 Task: Open an excel sheet with  and write heading  Make a employee details data  Add 10 employee name:-  'Ethan Reynolds, Olivia Thompson, Benjamin Martinez, Emma Davis, Alexander Mitchell, Ava Rodriguez, Daniel Anderson, Mia Lewis, Christopher Scott, Sophia Harris. _x000D_
' in June Last week sales are  1000 to 1010. Department:-  Sales, HR, Finance, Marketing, IT, Operations, Finance, HR, Sales, Marketing. _x000D_
Position:-  Sales Manager, HR Manager, Accountant, Marketing Specialist, IT Specialist, Operations Manager, Financial Analyst, HR Assistant, Sales Representative, Marketing Assistant. _x000D_
Salary (USD):-  5000,4500,4000, 3800, 4200, 5200, 3800, 2800, 3200, 2500. _x000D_
Start Date:-  1/15/2020,7/1/2019, 3/10/2021,2/5/2022, 11/30/2018,6/15/2020, 9/1/2021,4/20/2022, 2/10/2019,9/5/2020. Save page auditingWeeklySales_Analysis_2022
Action: Mouse moved to (90, 206)
Screenshot: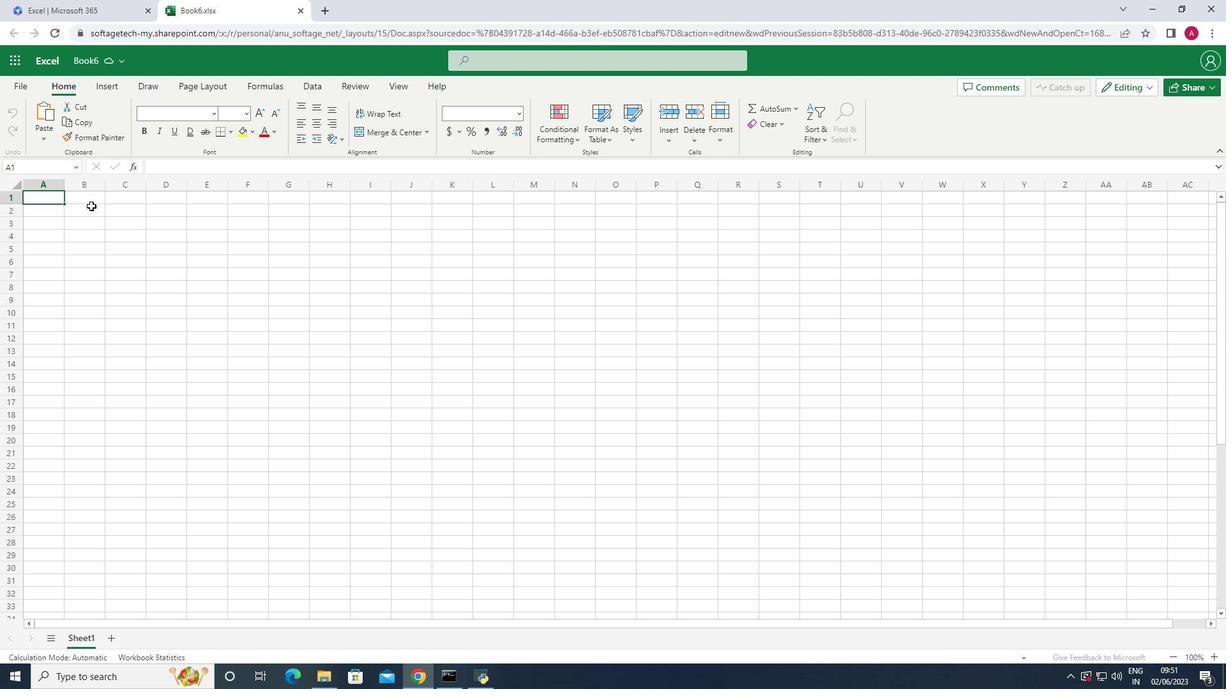 
Action: Key pressed <Key.shift><Key.shift><Key.shift><Key.shift><Key.shift><Key.shift><Key.shift><Key.shift><Key.shift><Key.shift><Key.shift><Key.shift><Key.shift><Key.shift><Key.shift><Key.shift><Key.shift><Key.shift><Key.shift><Key.shift><Key.shift><Key.shift><Key.shift><Key.shift><Key.shift><Key.shift><Key.shift><Key.shift><Key.shift><Key.shift><Key.shift><Key.shift><Key.shift><Key.shift><Key.shift><Key.shift>Employee<Key.space><Key.shift>Details<Key.space><Key.shift>Data<Key.down><Key.shift>Employee<Key.space><Key.shift><Key.shift><Key.shift><Key.shift><Key.shift><Key.shift><Key.shift><Key.shift><Key.shift><Key.shift><Key.shift><Key.shift><Key.shift>D<Key.backspace><Key.shift>Na<Key.backspace><Key.backspace><Key.backspace><Key.shift>Name<Key.down><Key.shift>Ethan<Key.space><Key.shift>Reynolds<Key.down><Key.shift_r>Olivia<Key.space><Key.shift>Thompson<Key.down><Key.shift>Benjamin<Key.space><Key.shift>Martinez<Key.down><Key.shift>Emma<Key.space><Key.shift><Key.shift><Key.shift><Key.shift><Key.shift>Davis<Key.down><Key.shift>Alexander<Key.space><Key.shift>Mitchell<Key.down><Key.shift><Key.shift>Ava<Key.space><Key.shift><Key.shift><Key.shift><Key.shift><Key.shift>Rodriguez<Key.down><Key.shift>Daniel<Key.space><Key.shift>Anderson<Key.down><Key.shift><Key.shift><Key.shift><Key.shift><Key.shift><Key.shift><Key.shift><Key.shift><Key.shift><Key.shift><Key.shift><Key.shift><Key.shift><Key.shift>Mia<Key.space><Key.shift><Key.shift><Key.shift><Key.shift><Key.shift><Key.shift><Key.shift>Lewis<Key.down><Key.shift><Key.shift><Key.shift><Key.shift><Key.shift><Key.shift><Key.shift><Key.shift><Key.shift><Key.shift><Key.shift><Key.shift><Key.shift><Key.shift><Key.shift><Key.shift><Key.shift><Key.shift><Key.shift><Key.shift>Christopher<Key.space><Key.shift>Scott<Key.down><Key.shift><Key.shift><Key.shift><Key.shift><Key.shift><Key.shift><Key.shift><Key.shift><Key.shift><Key.shift><Key.shift><Key.shift>Sophia<Key.space><Key.shift>Harris
Screenshot: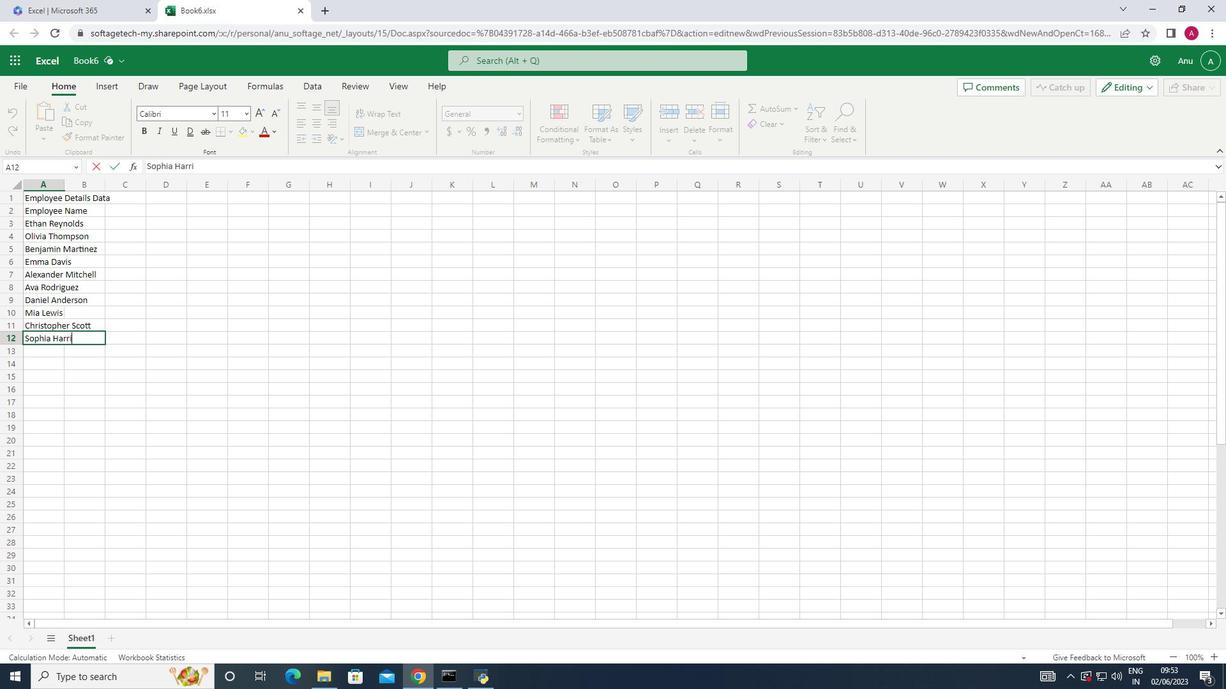 
Action: Mouse moved to (63, 189)
Screenshot: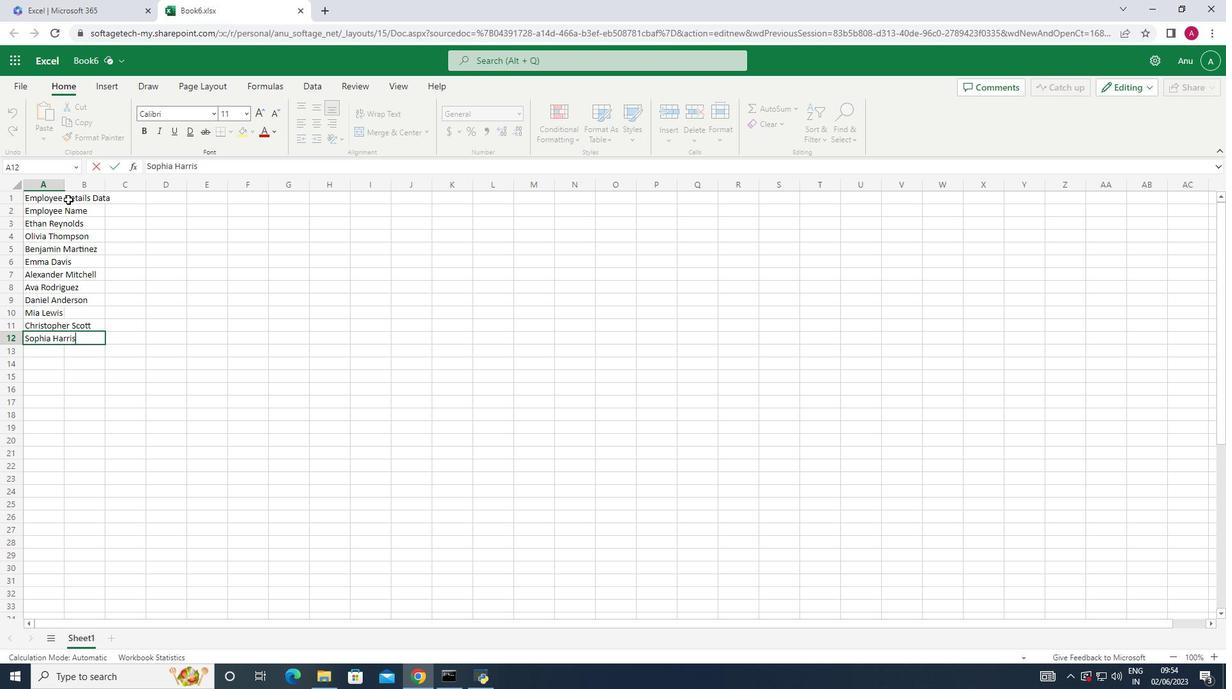 
Action: Mouse pressed left at (63, 189)
Screenshot: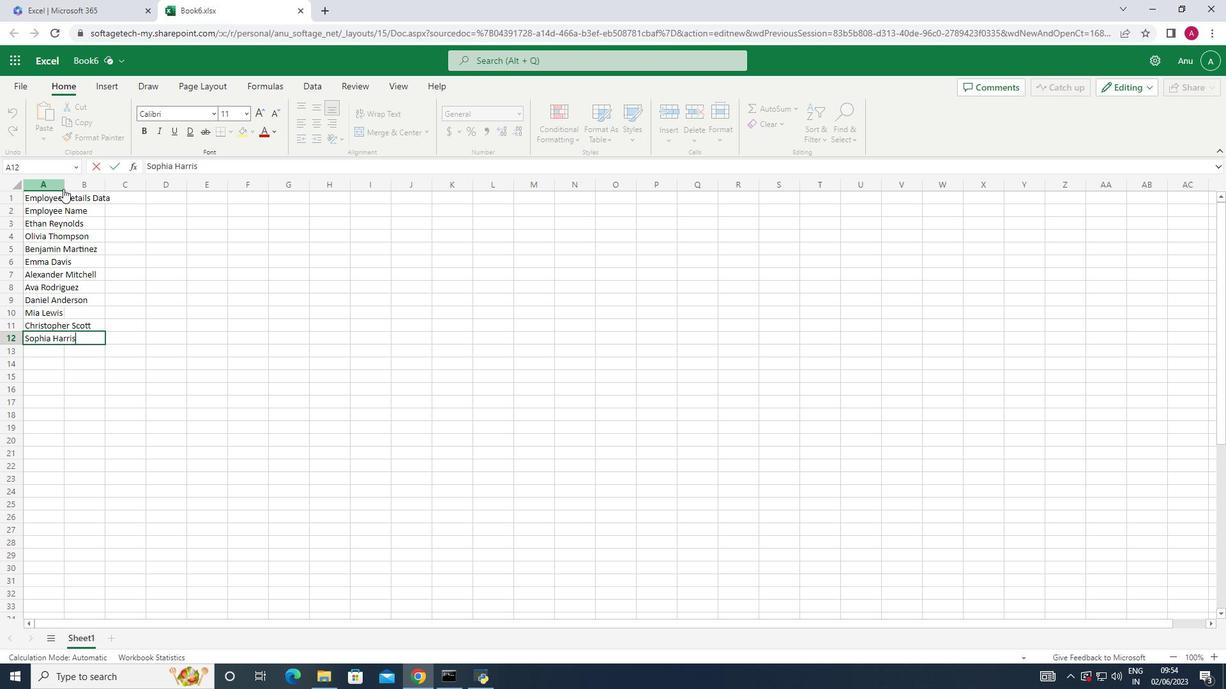 
Action: Mouse moved to (63, 183)
Screenshot: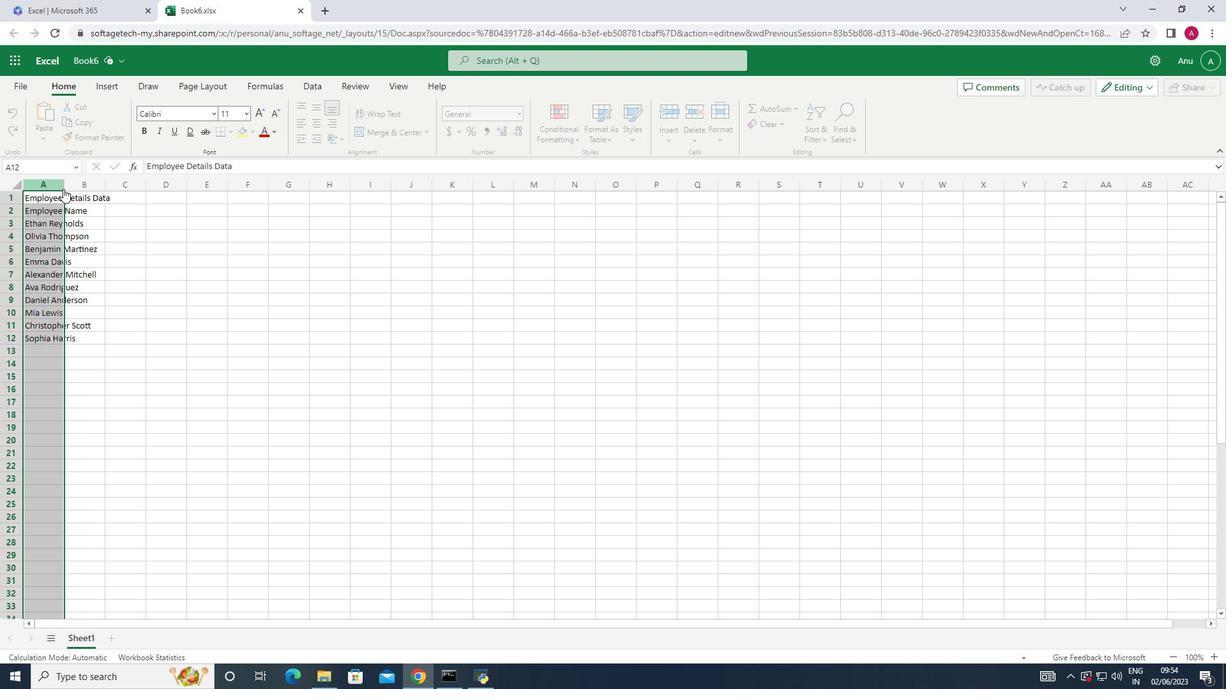 
Action: Mouse pressed left at (63, 183)
Screenshot: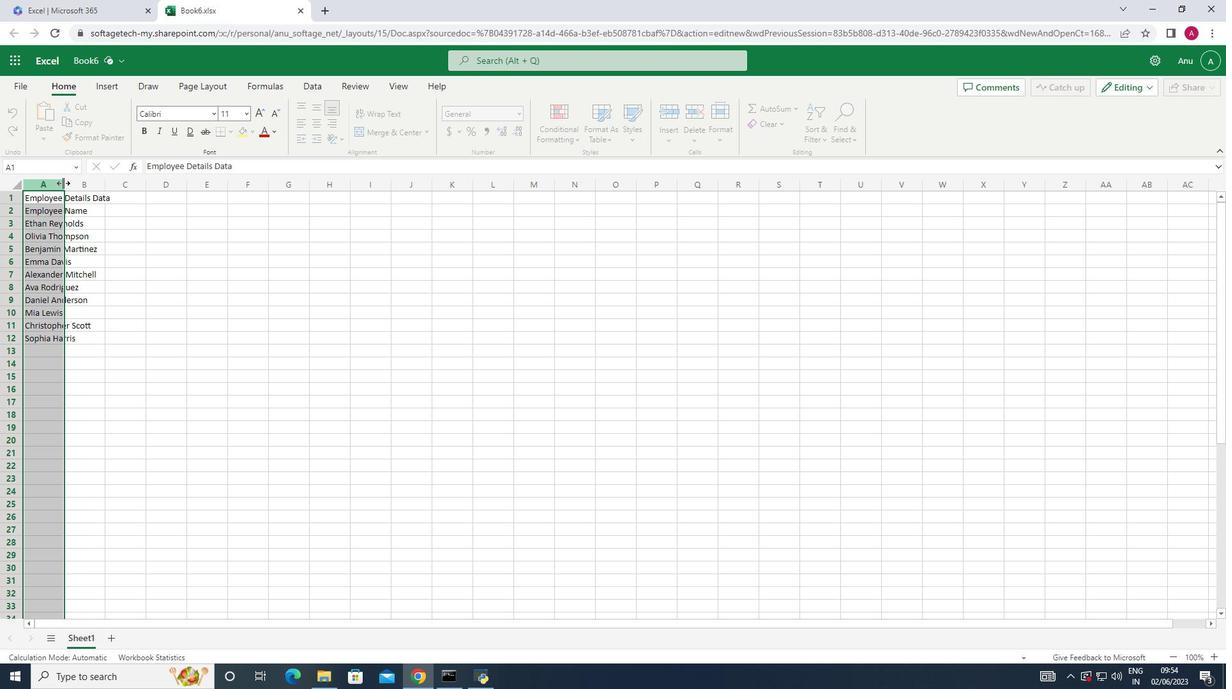 
Action: Mouse pressed left at (63, 183)
Screenshot: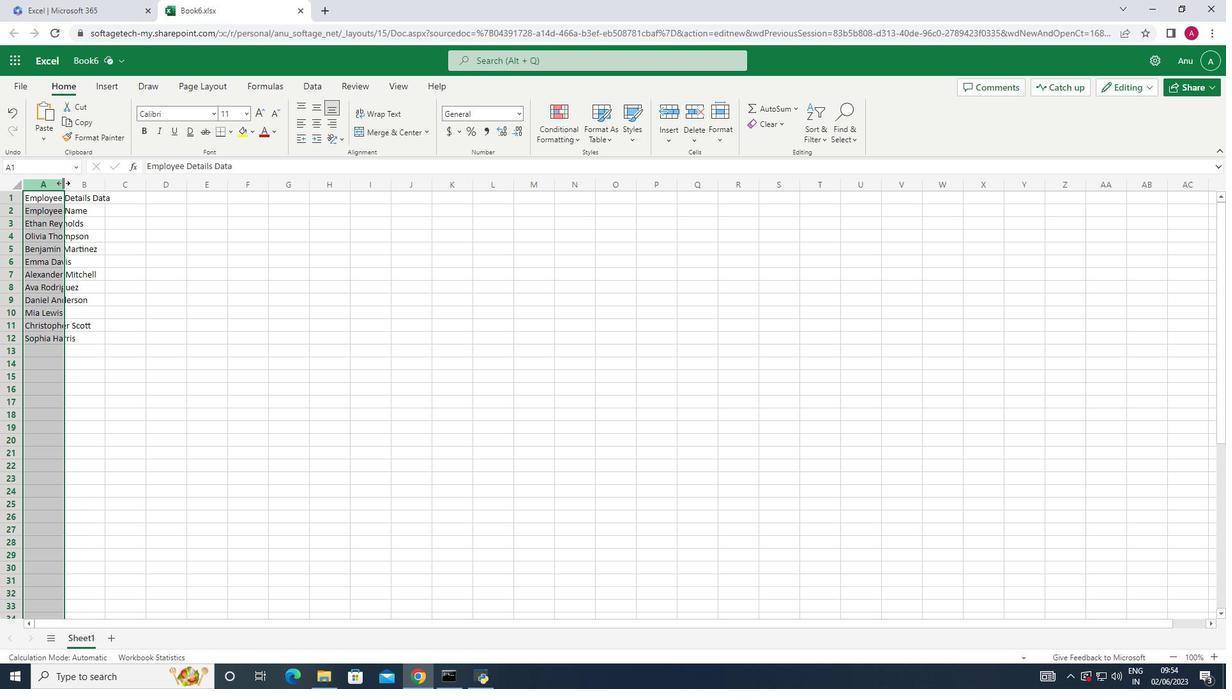 
Action: Mouse moved to (130, 209)
Screenshot: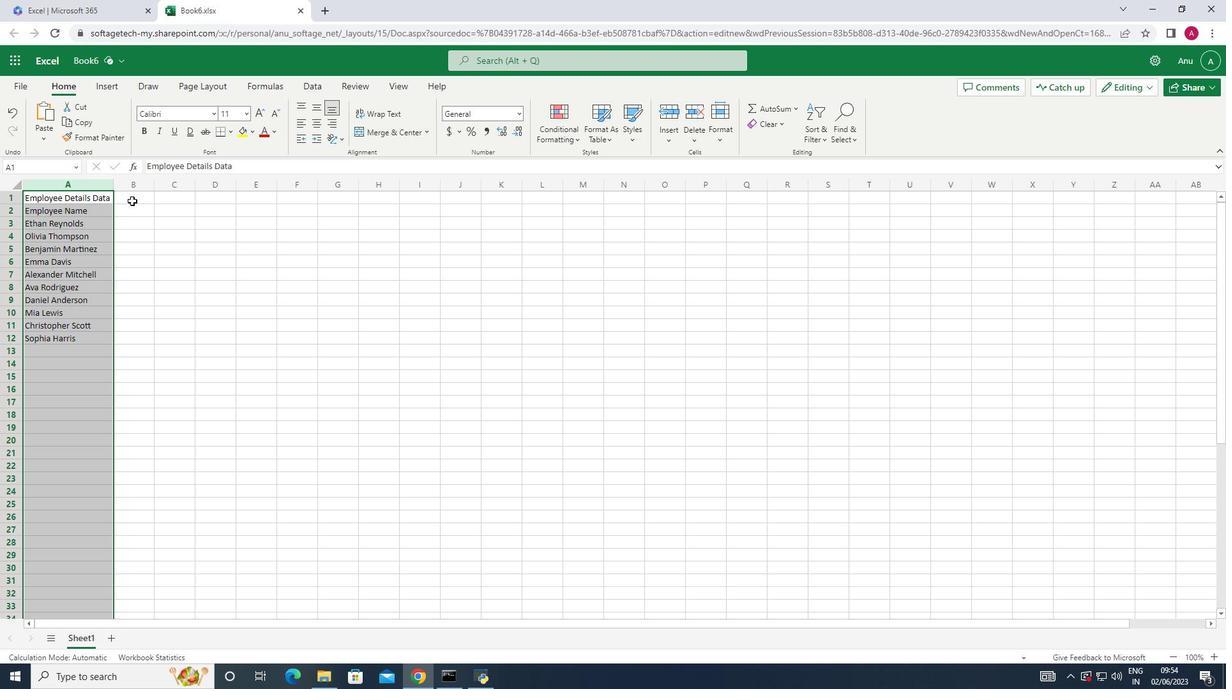 
Action: Mouse pressed left at (130, 209)
Screenshot: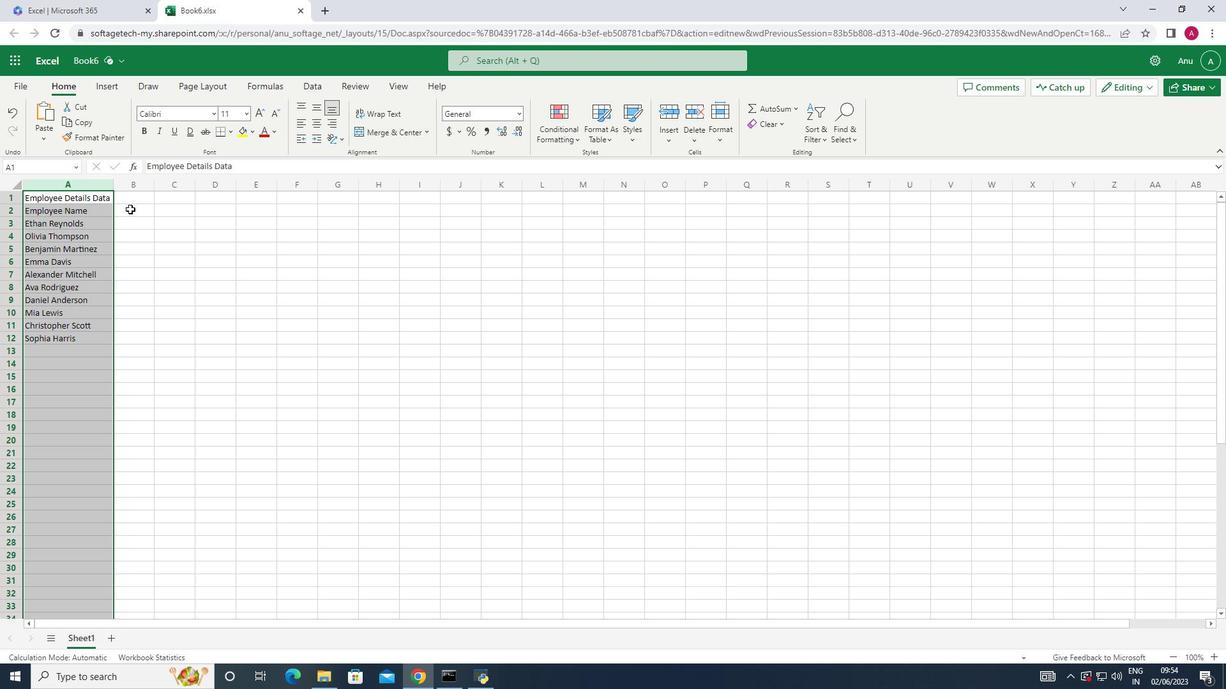 
Action: Mouse moved to (127, 209)
Screenshot: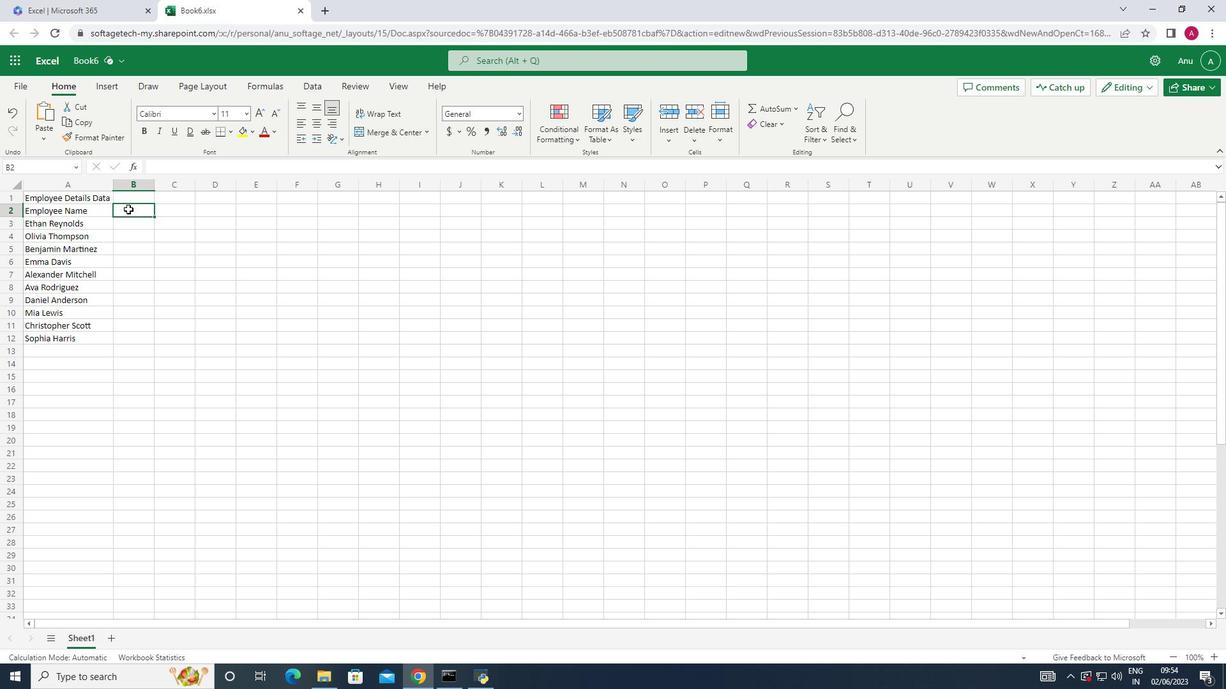 
Action: Key pressed <Key.shift><Key.shift>June<Key.space><Key.shift>Last<Key.space><Key.shift>Week<Key.space><Key.shift><Key.shift><Key.shift><Key.shift>Sales<Key.down>1001<Key.down>1002<Key.down>1003<Key.down>1004<Key.down>1005<Key.down>1006<Key.down>1007<Key.down>1008<Key.down>1009<Key.down>1010
Screenshot: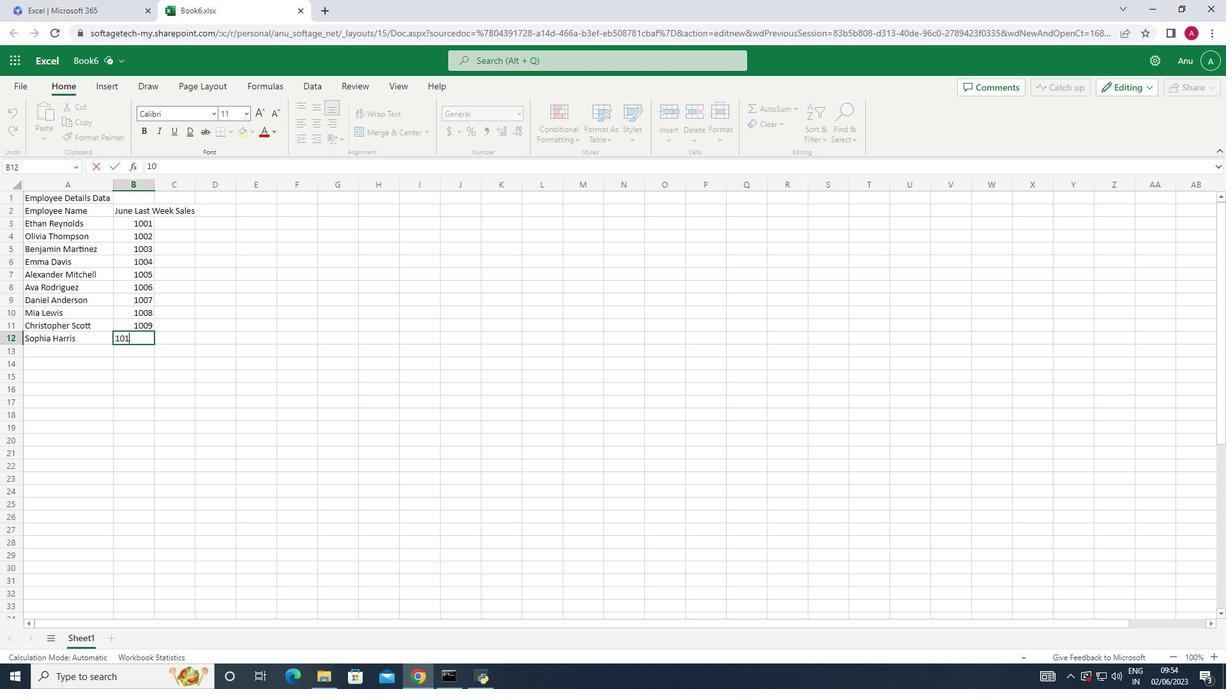 
Action: Mouse moved to (214, 291)
Screenshot: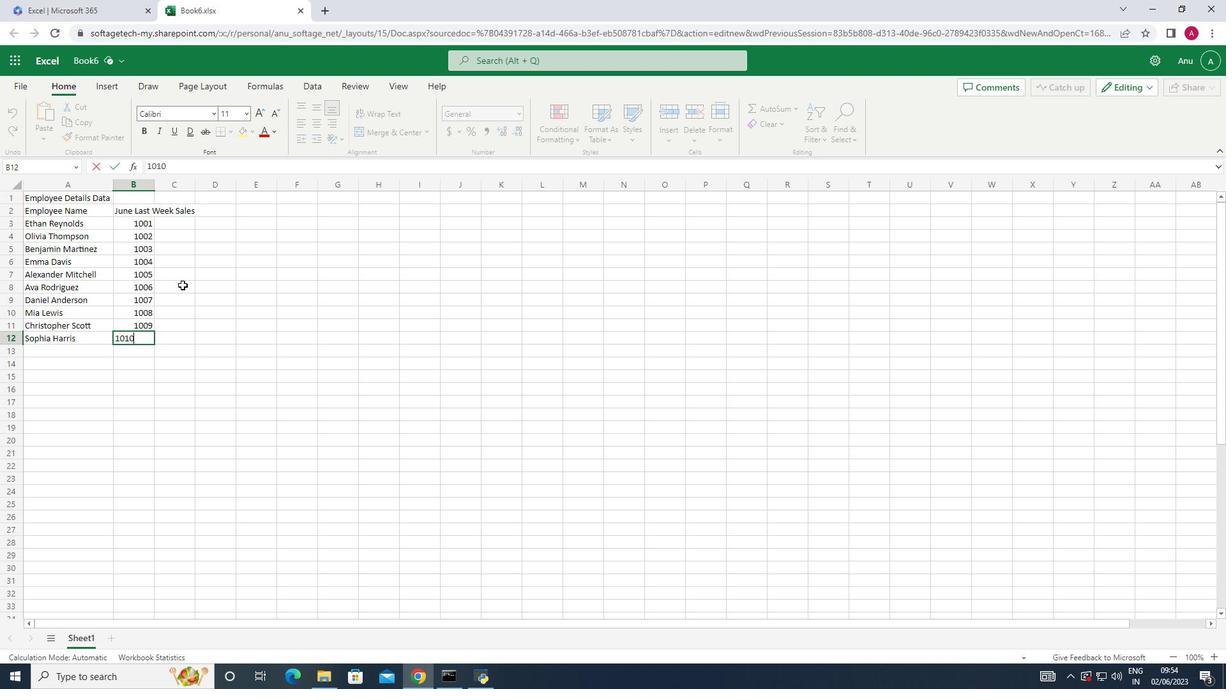 
Action: Mouse pressed left at (214, 291)
Screenshot: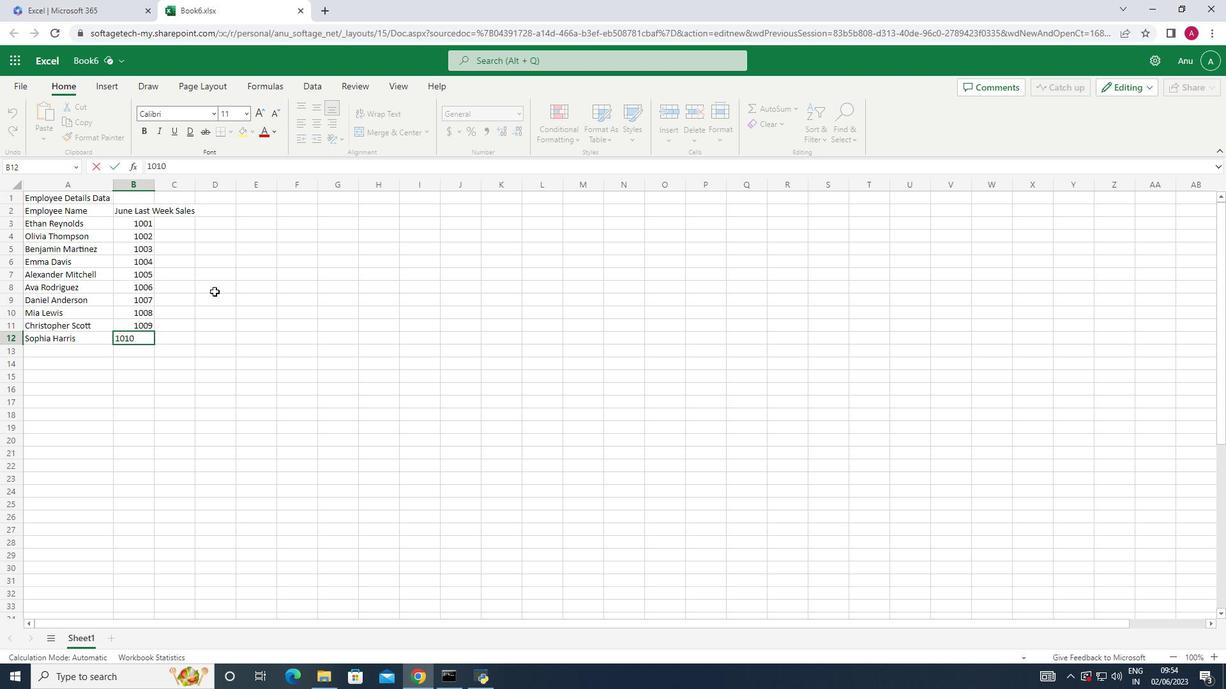 
Action: Mouse moved to (150, 178)
Screenshot: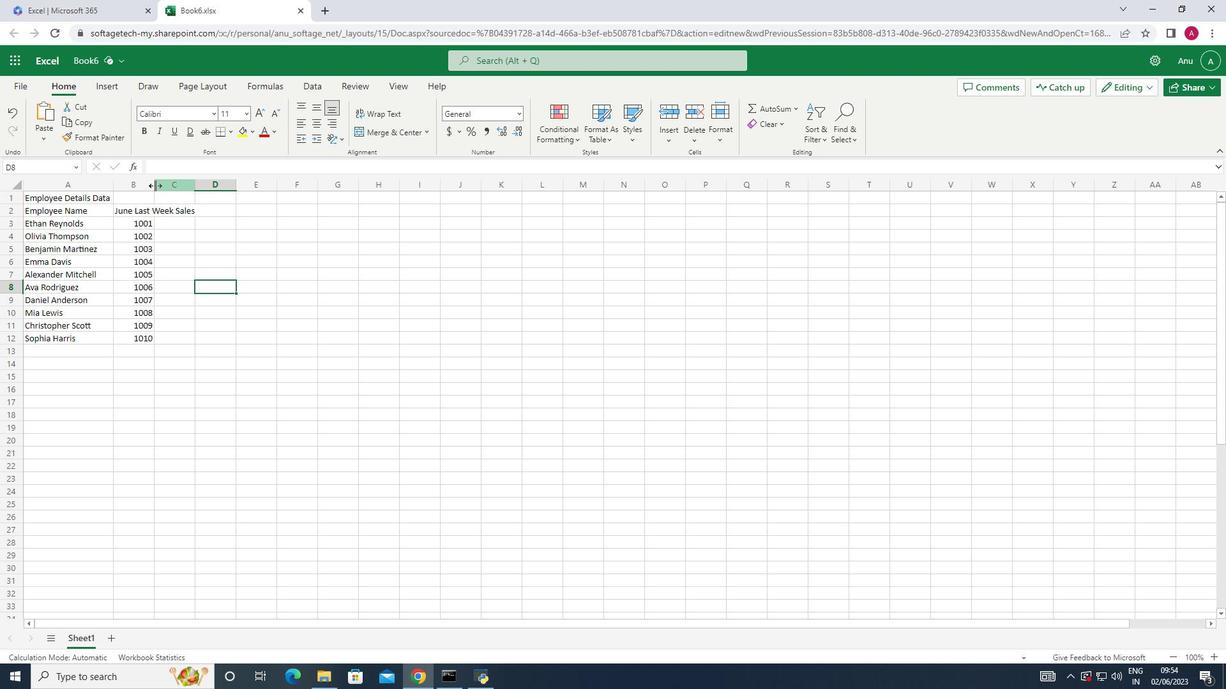 
Action: Mouse pressed left at (150, 178)
Screenshot: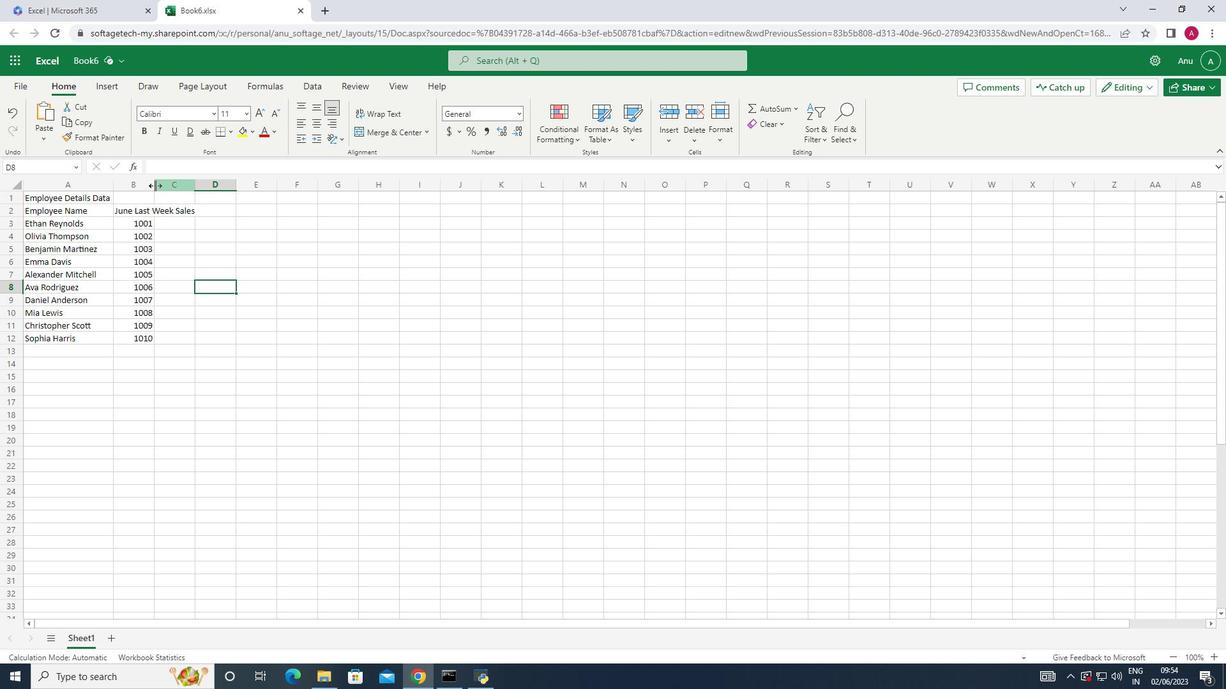 
Action: Mouse pressed left at (150, 178)
Screenshot: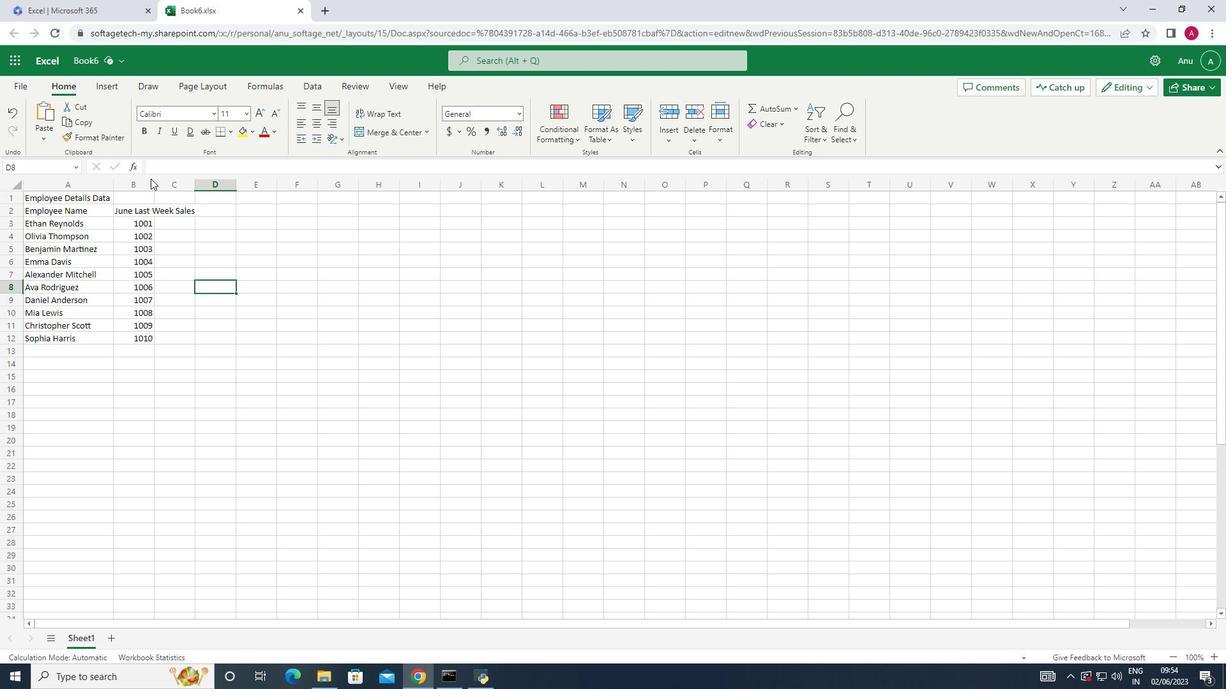 
Action: Mouse moved to (154, 183)
Screenshot: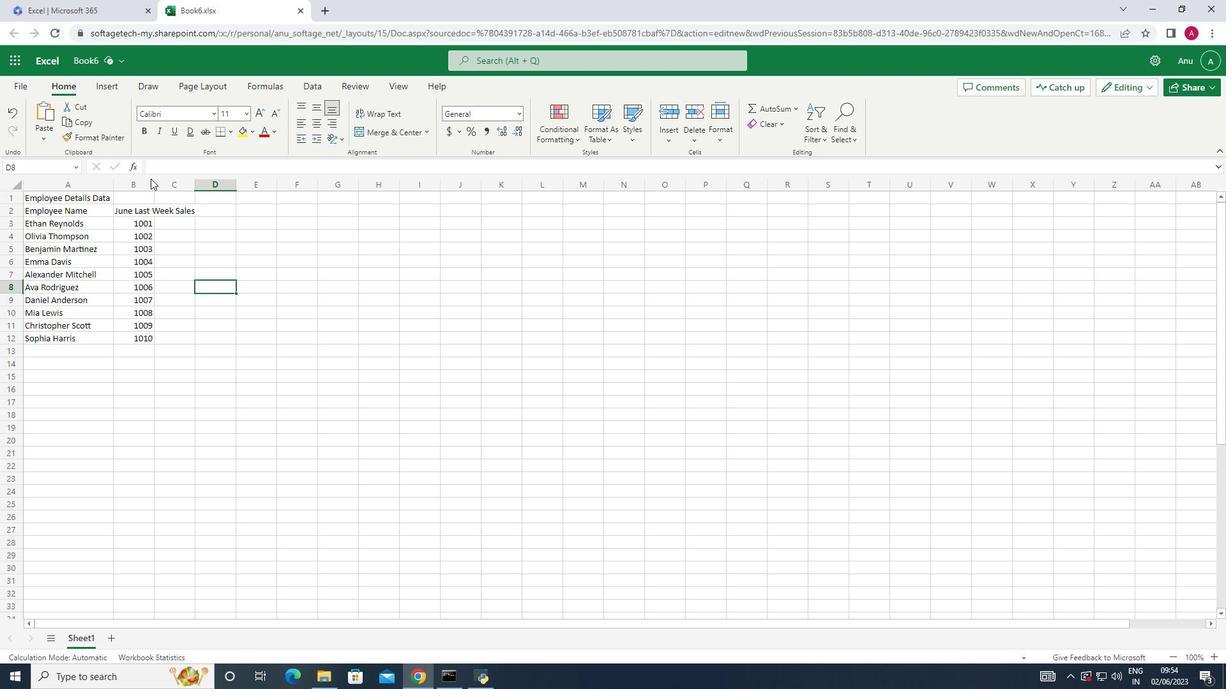 
Action: Mouse pressed left at (154, 183)
Screenshot: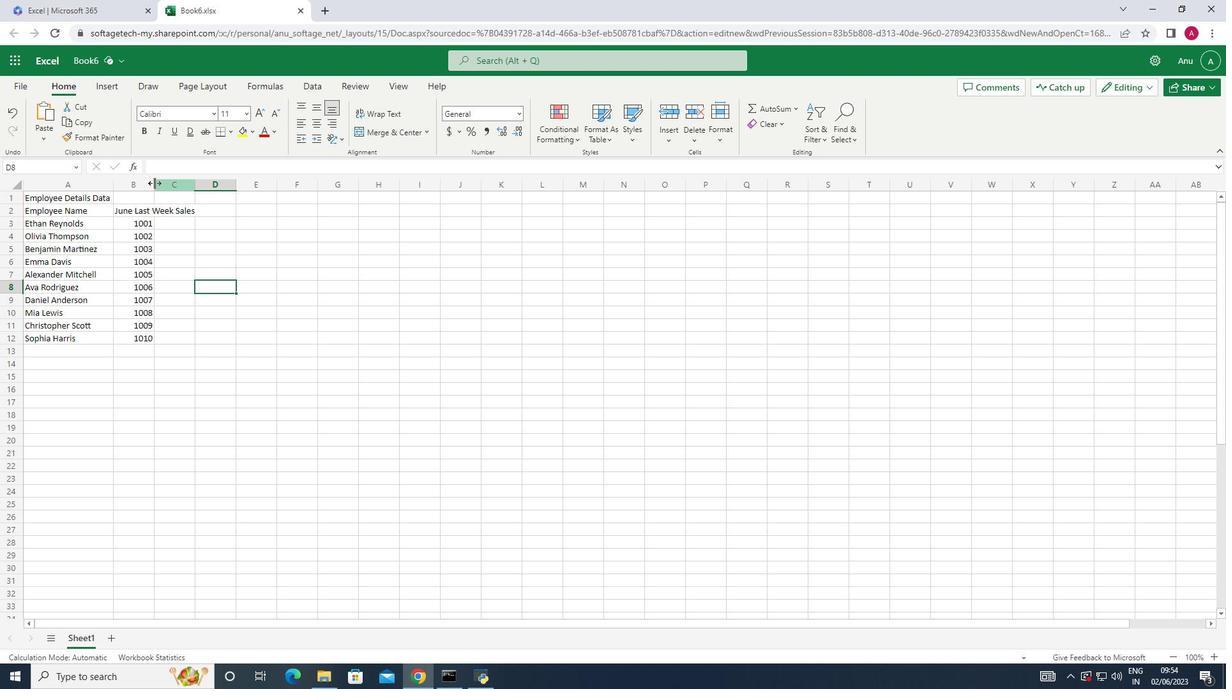 
Action: Mouse pressed left at (154, 183)
Screenshot: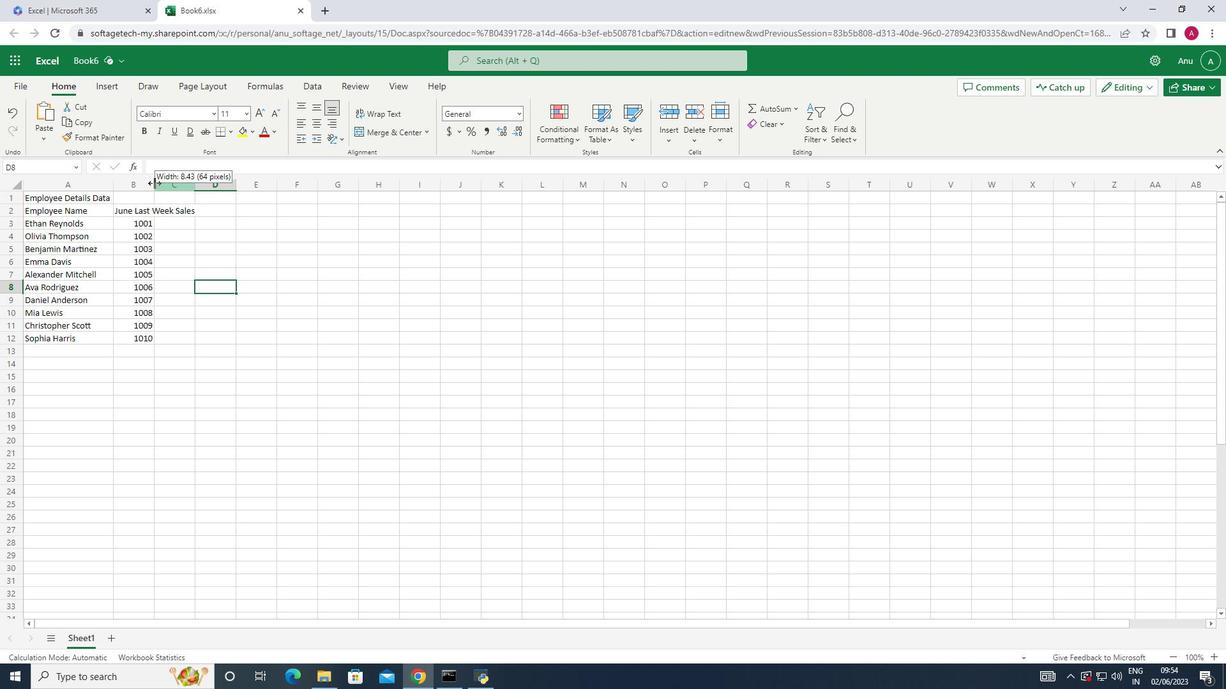 
Action: Mouse moved to (201, 213)
Screenshot: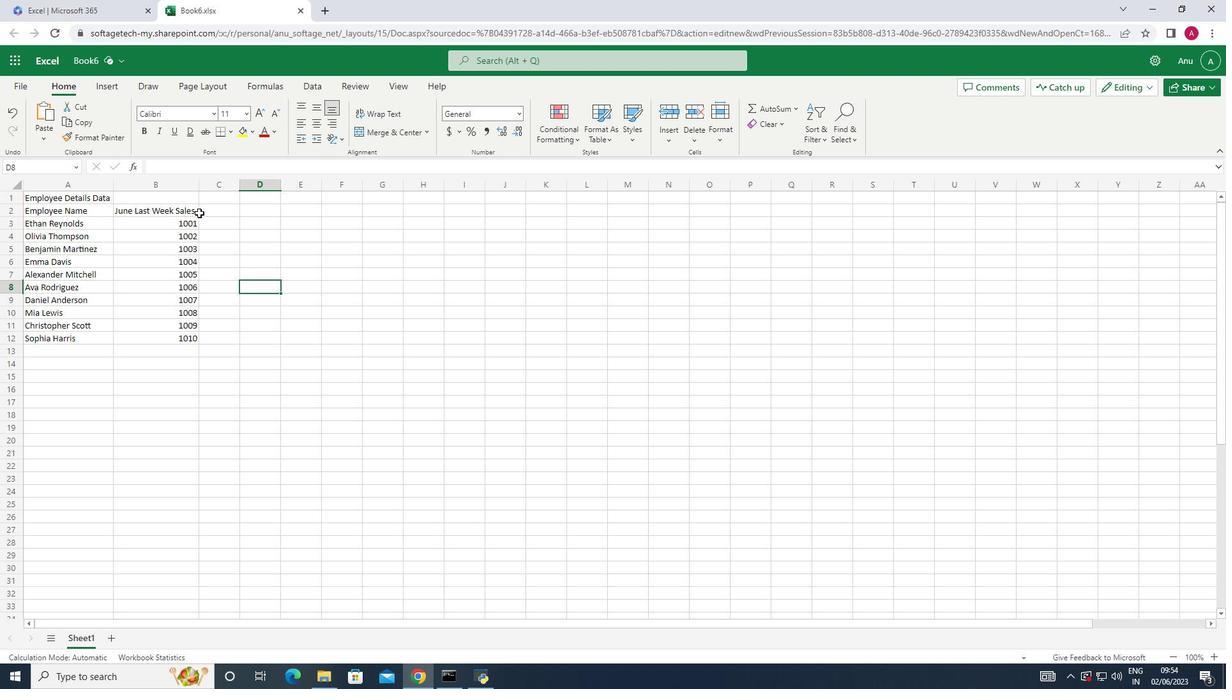 
Action: Mouse pressed left at (201, 213)
Screenshot: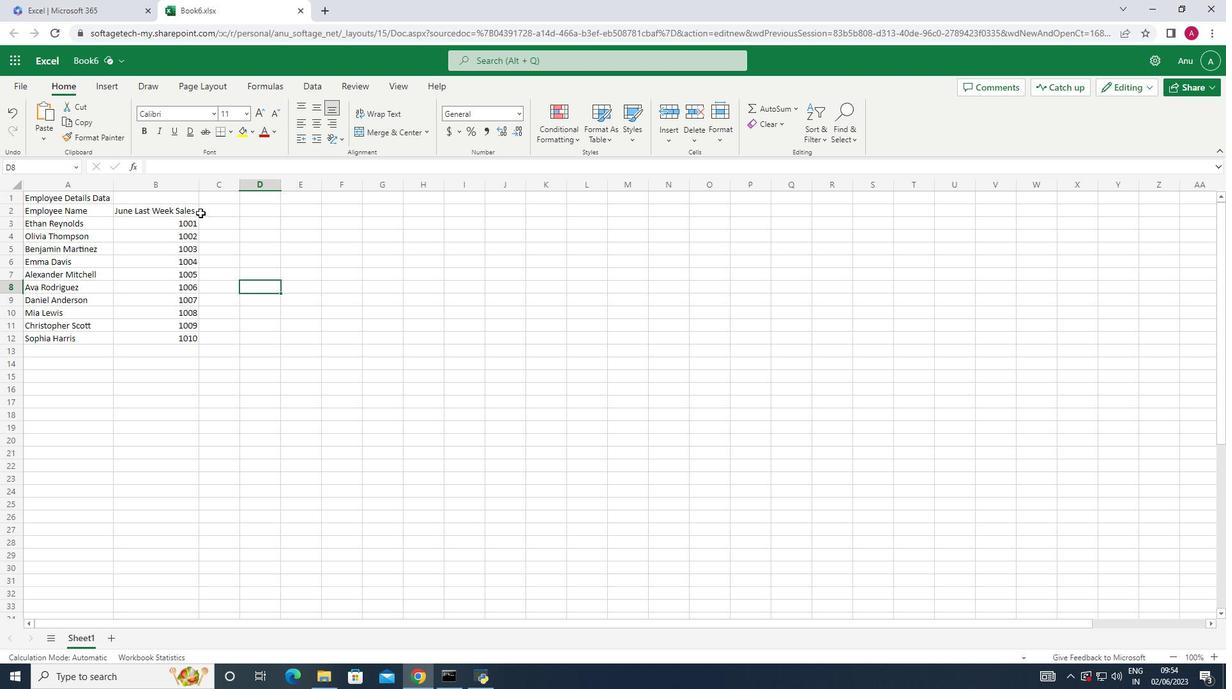 
Action: Key pressed <Key.shift>Department<Key.down><Key.shift>Sales<Key.space><Key.shift>Hr<Key.down><Key.shift>Finance<Key.down><Key.shift>Marketing<Key.down>
Screenshot: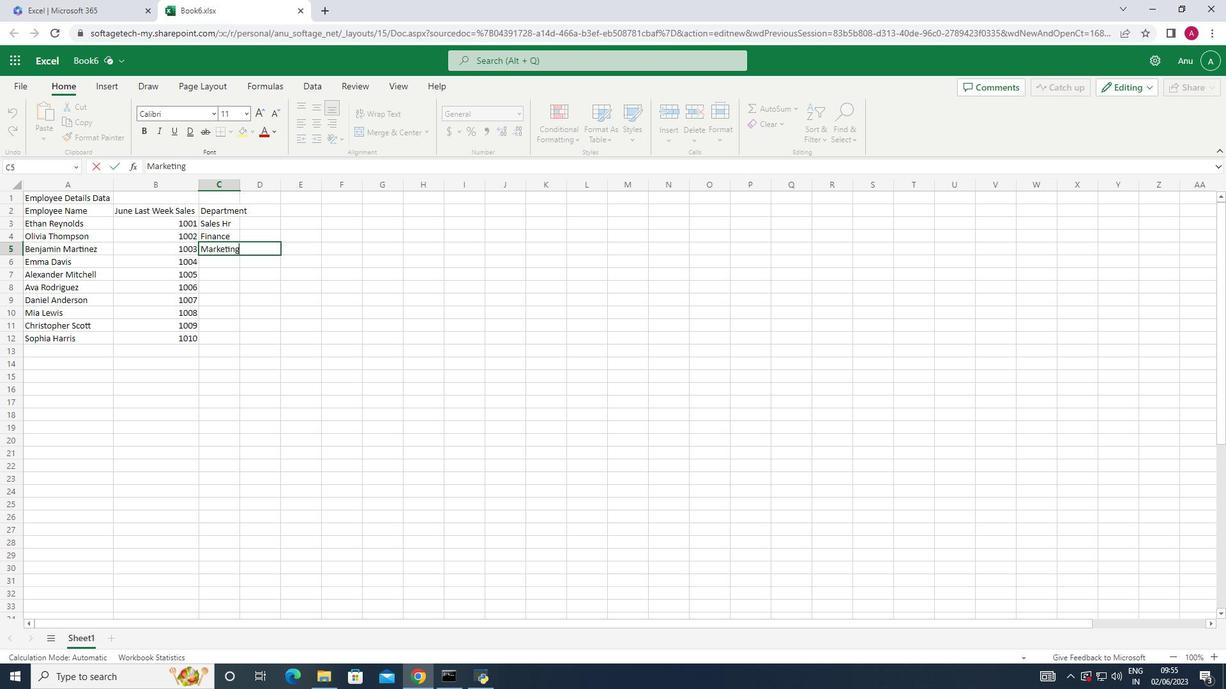 
Action: Mouse moved to (196, 212)
Screenshot: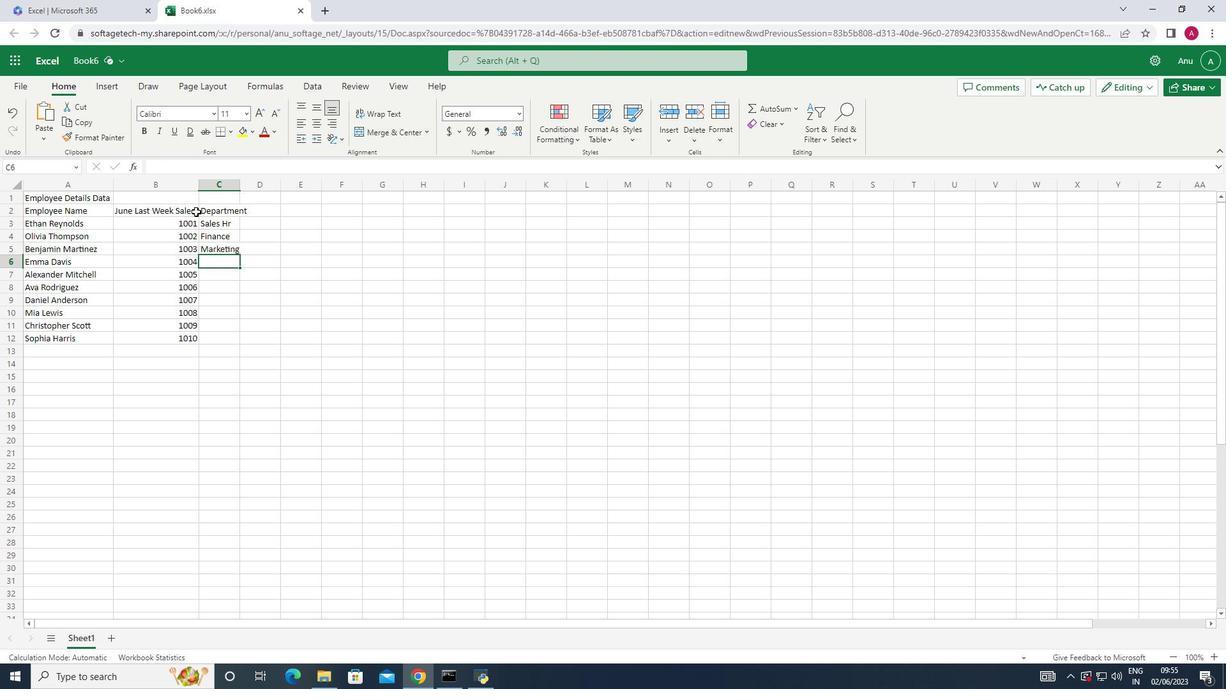 
Action: Key pressed <Key.shift_r>I<Key.shift>T<Key.down><Key.shift_r>Operations<Key.down><Key.shift>Finance<Key.down><Key.shift_r><Key.shift_r>H<Key.shift>R<Key.down><Key.shift>Sales<Key.down><Key.up><Key.backspace><Key.shift>Sales<Key.down><Key.shift_r>Marketing<Key.down>
Screenshot: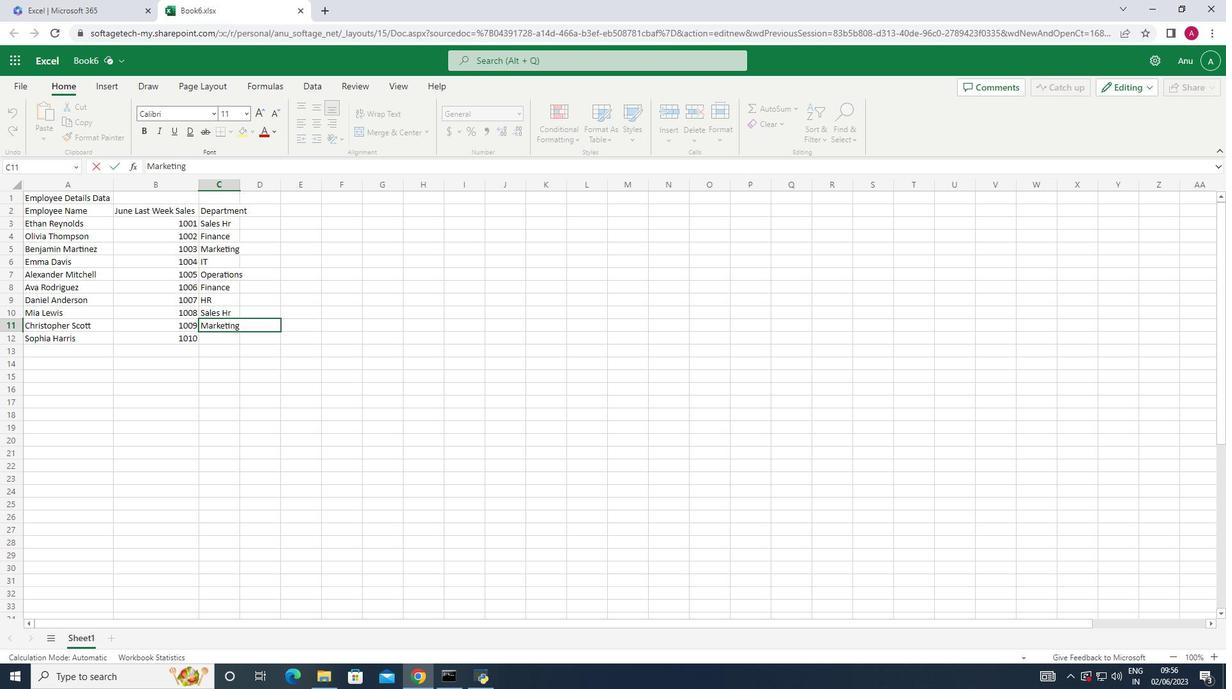 
Action: Mouse moved to (274, 70)
Screenshot: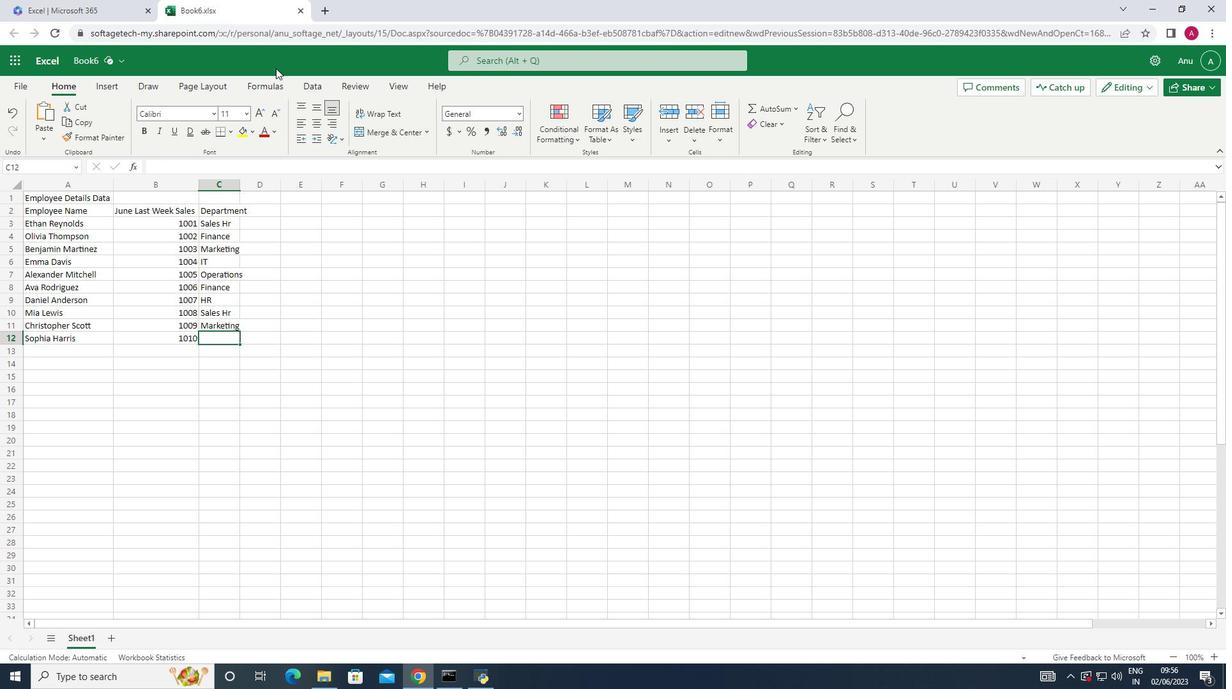 
Action: Key pressed <Key.shift_r><Key.shift_r><Key.shift_r>H<Key.shift>R
Screenshot: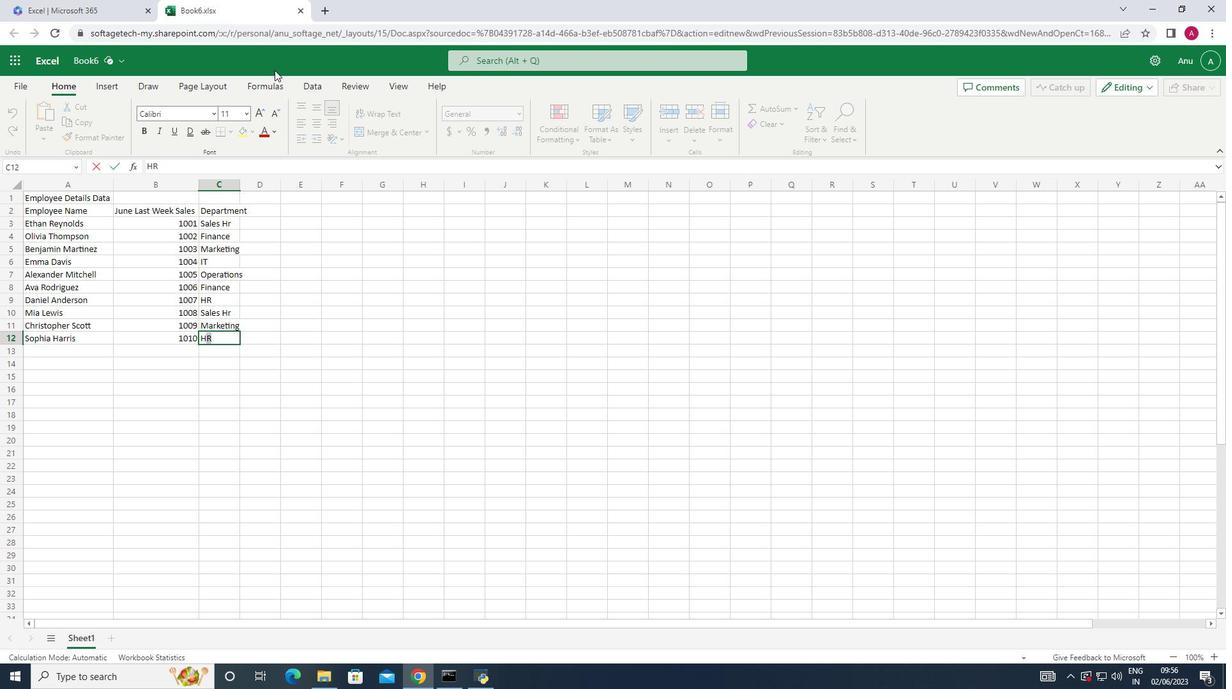 
Action: Mouse moved to (240, 181)
Screenshot: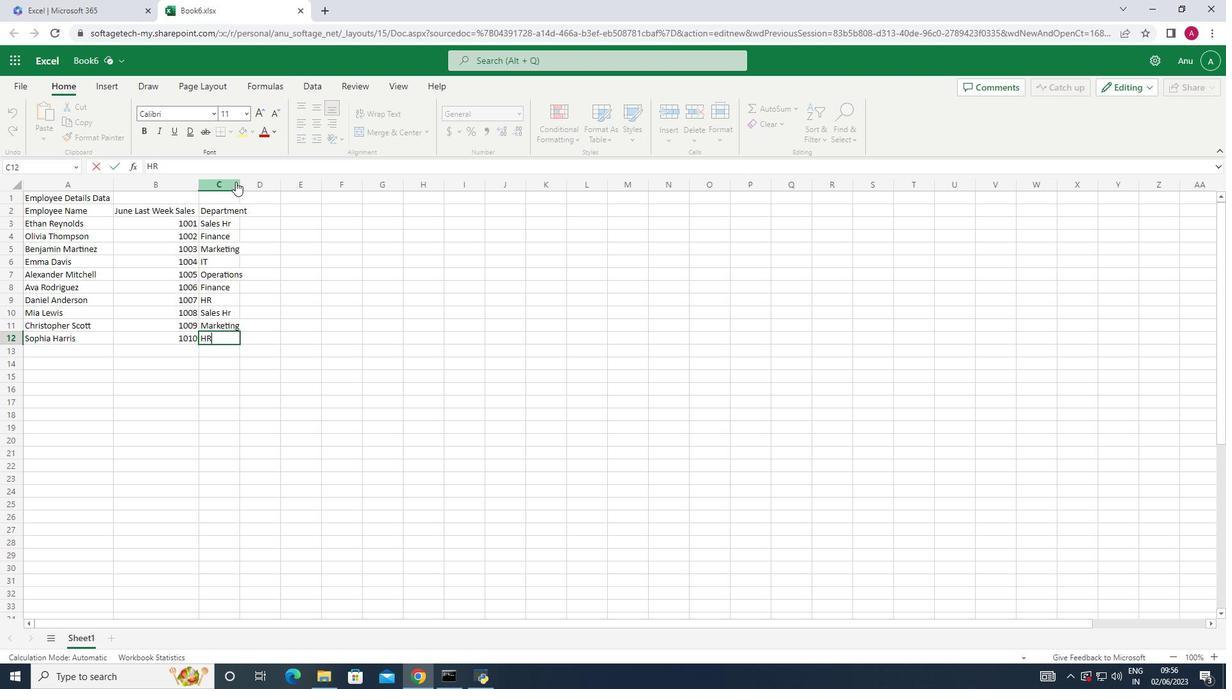 
Action: Mouse pressed left at (240, 181)
Screenshot: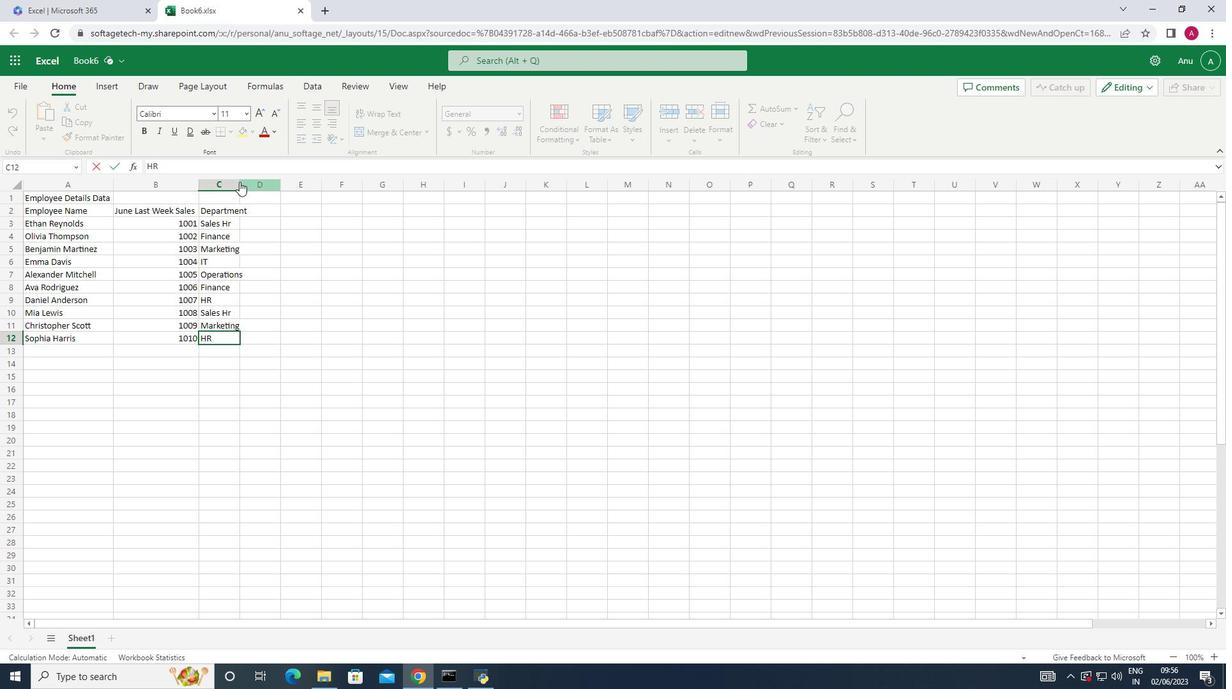 
Action: Mouse moved to (239, 183)
Screenshot: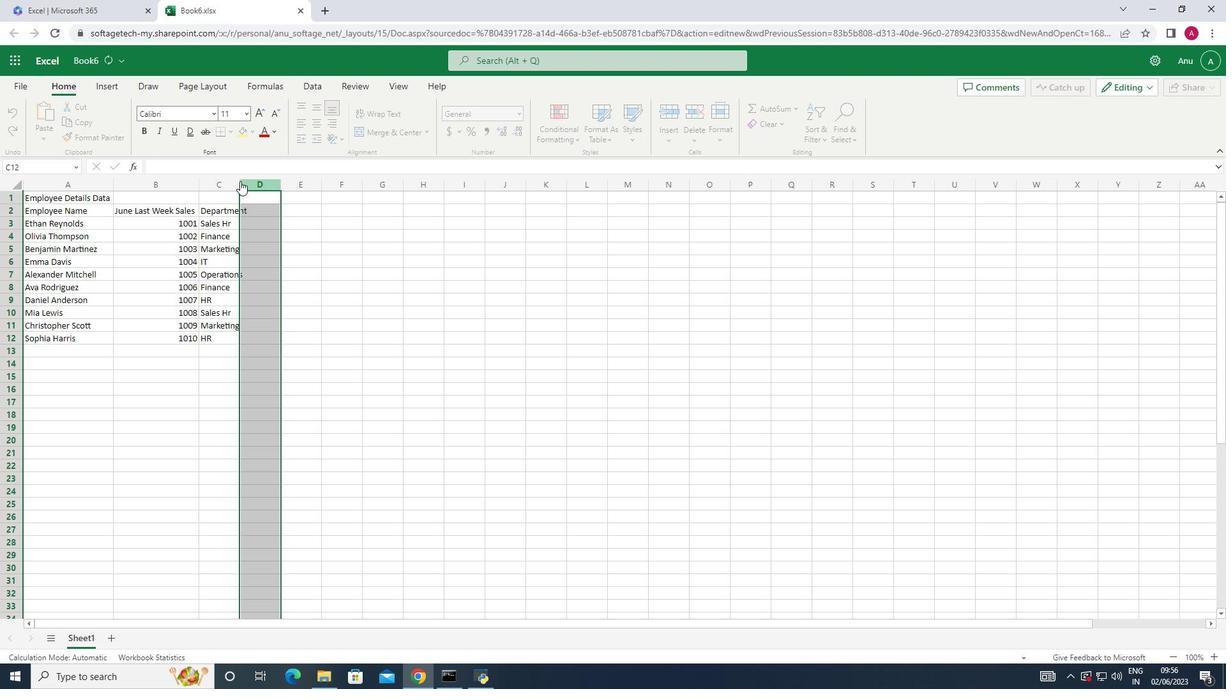
Action: Mouse pressed left at (239, 183)
Screenshot: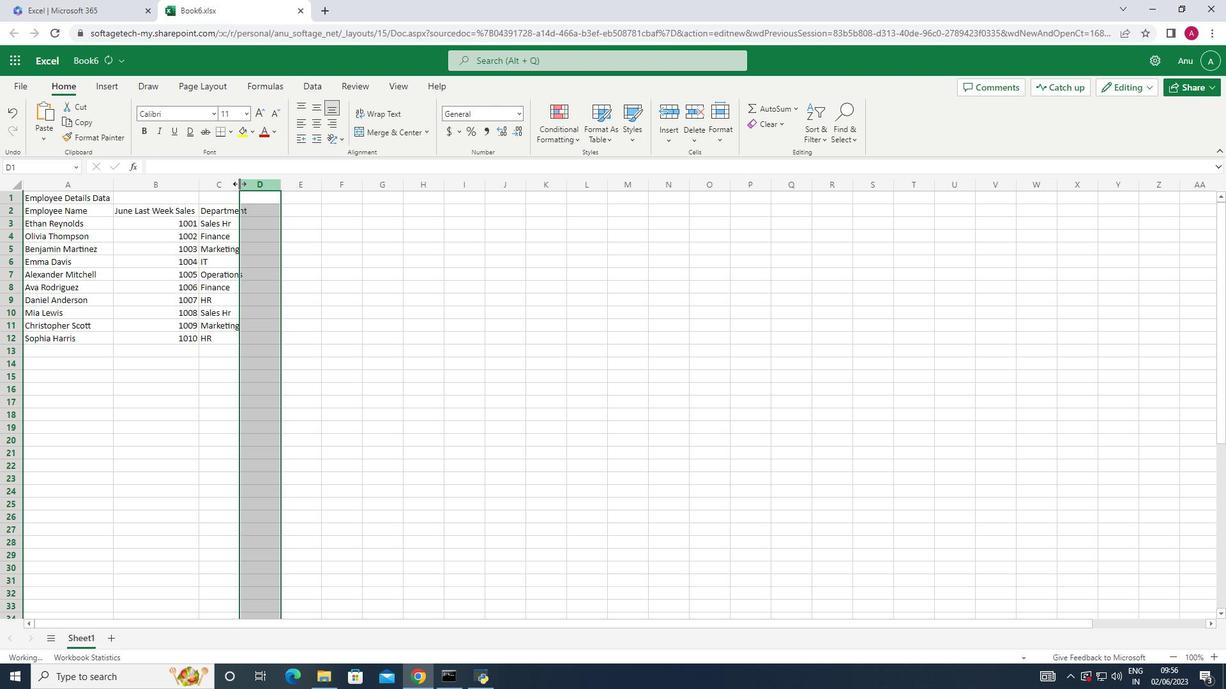 
Action: Mouse pressed left at (239, 183)
Screenshot: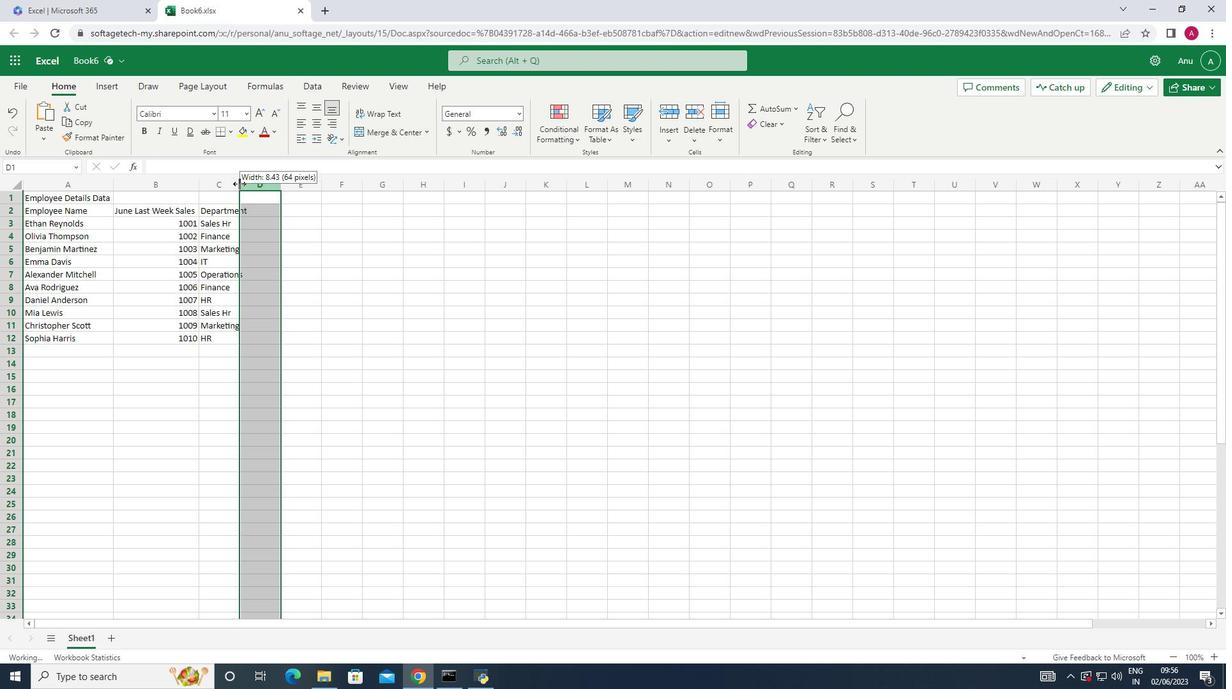 
Action: Mouse moved to (242, 199)
Screenshot: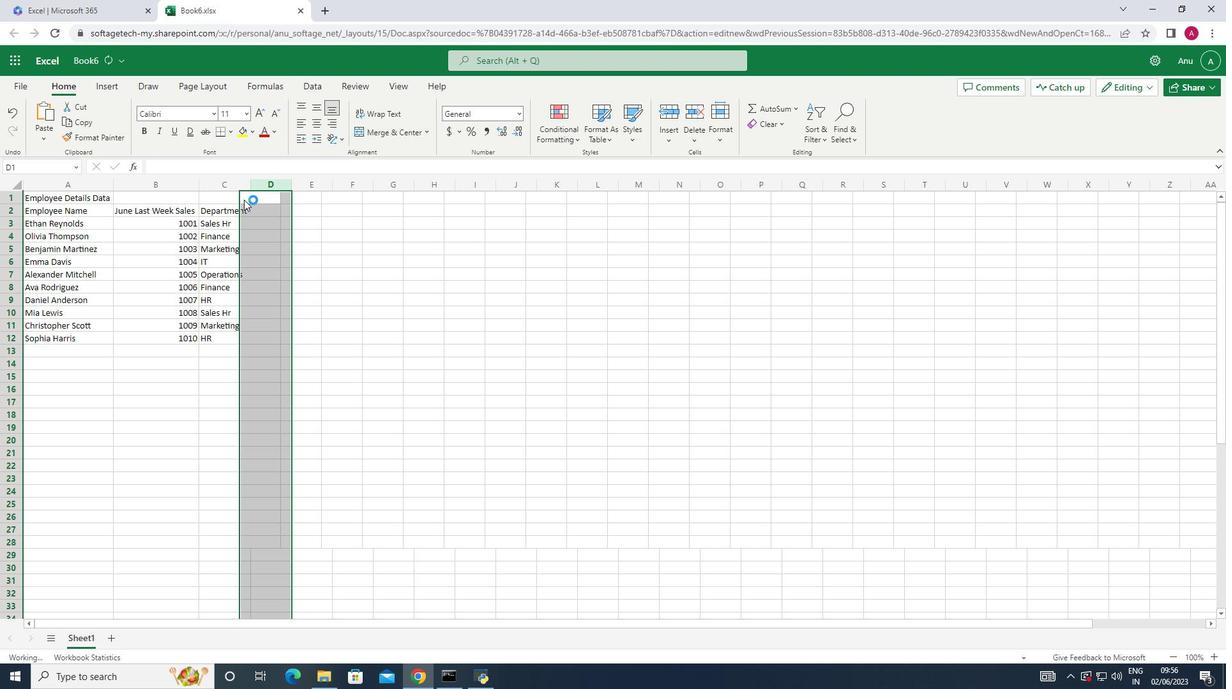 
